 Task: Set the autoplay animated images to sync with system.
Action: Mouse moved to (951, 82)
Screenshot: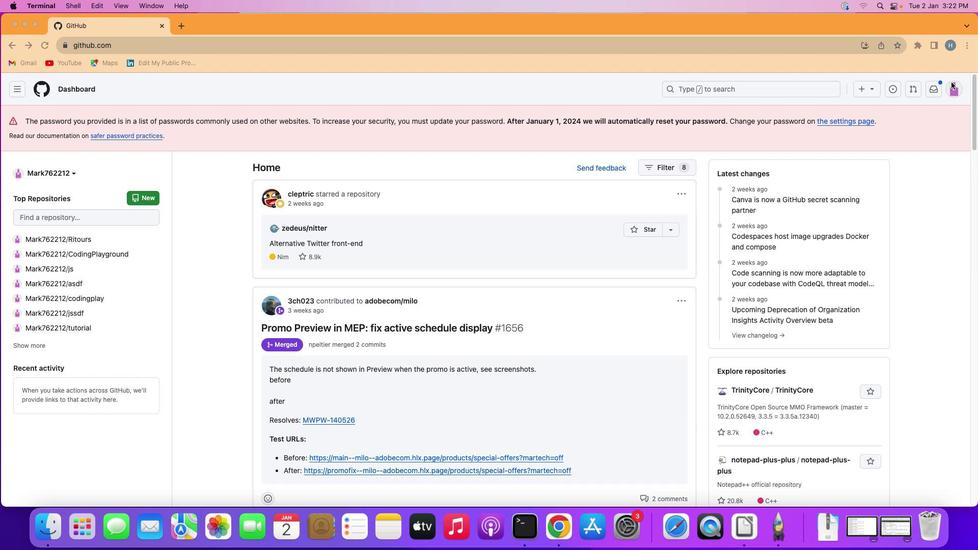 
Action: Mouse pressed left at (951, 82)
Screenshot: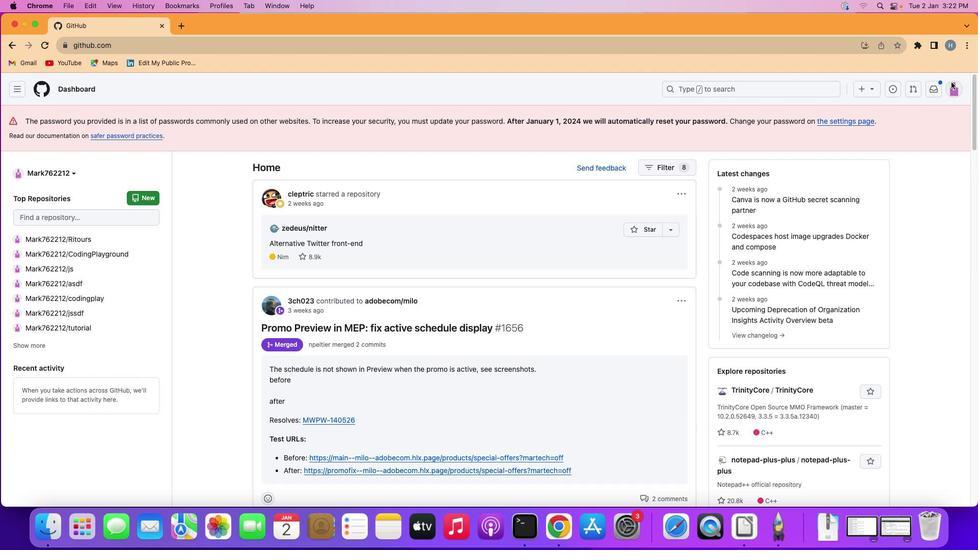 
Action: Mouse moved to (954, 88)
Screenshot: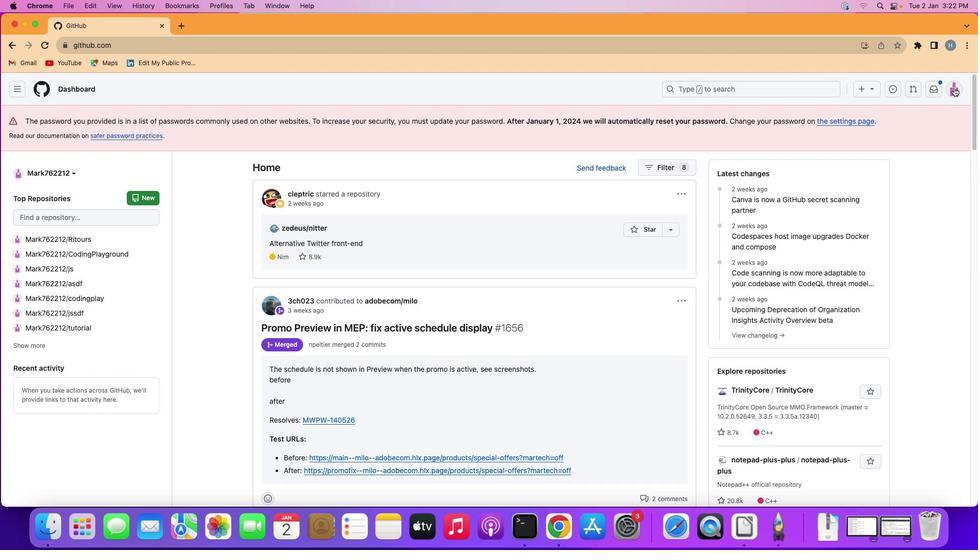 
Action: Mouse pressed left at (954, 88)
Screenshot: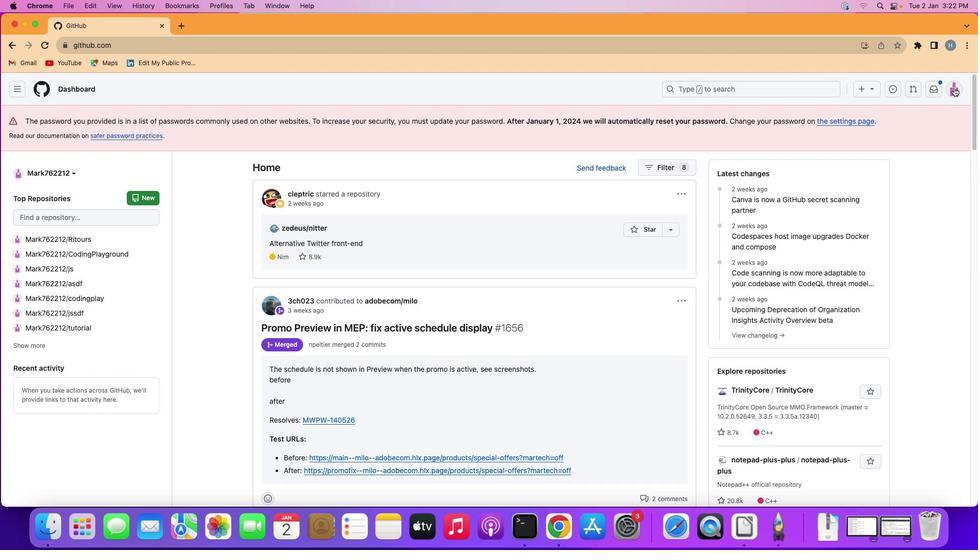 
Action: Mouse moved to (865, 366)
Screenshot: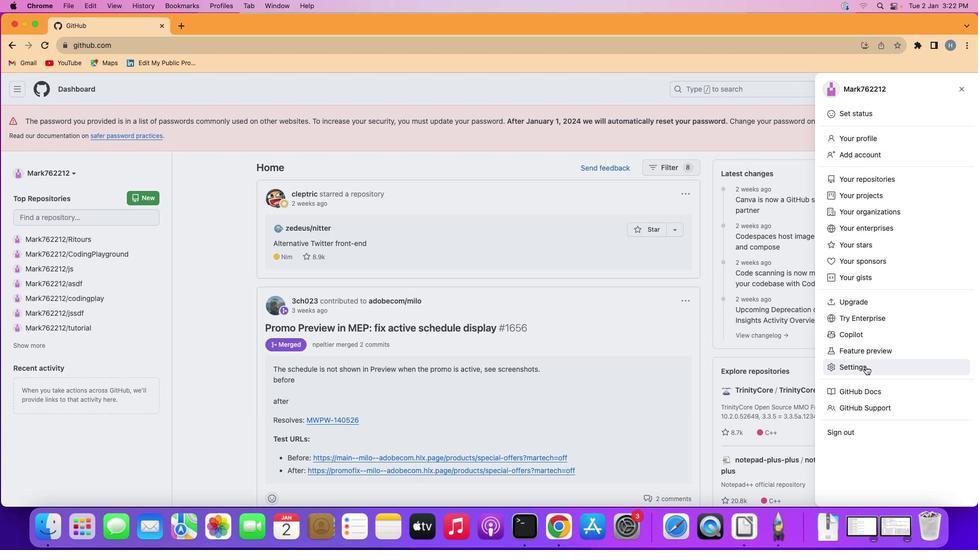 
Action: Mouse pressed left at (865, 366)
Screenshot: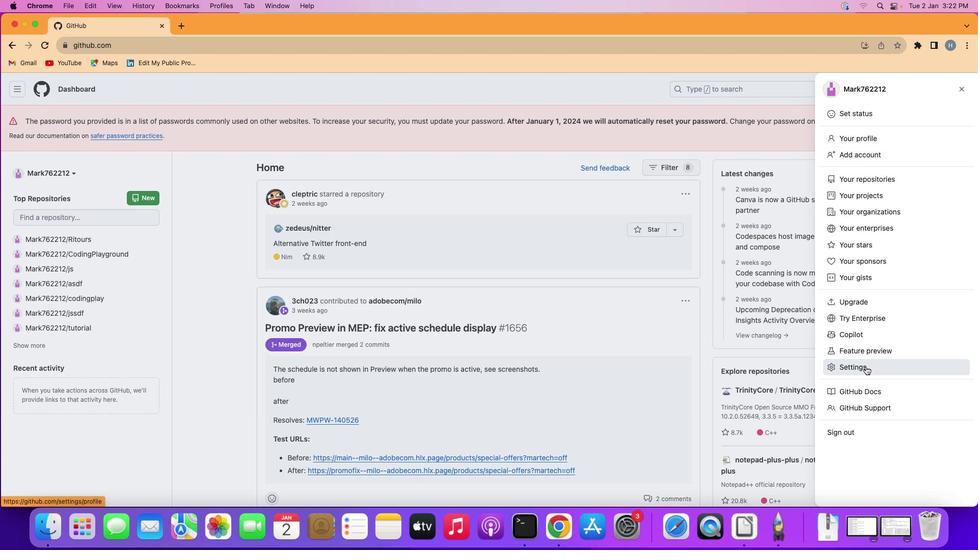
Action: Mouse moved to (237, 257)
Screenshot: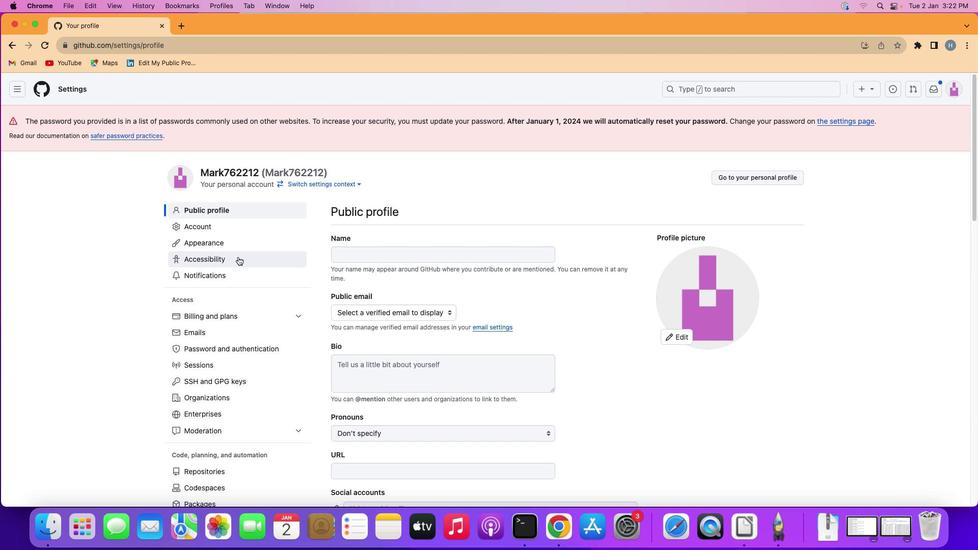 
Action: Mouse pressed left at (237, 257)
Screenshot: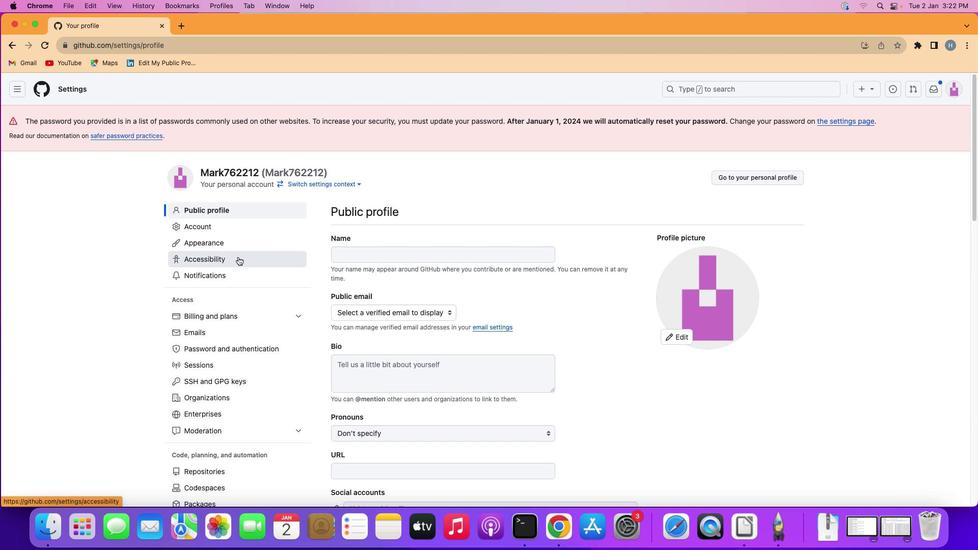 
Action: Mouse moved to (335, 410)
Screenshot: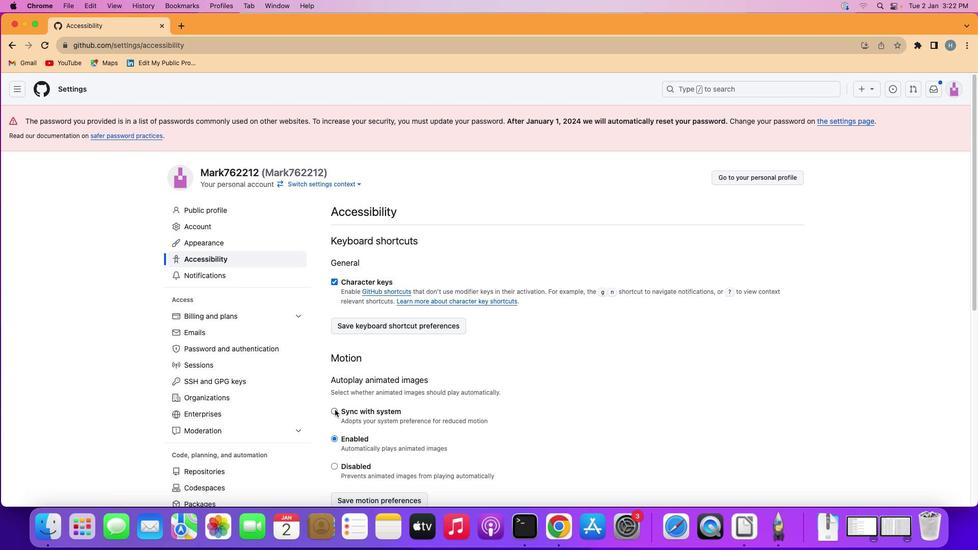 
Action: Mouse pressed left at (335, 410)
Screenshot: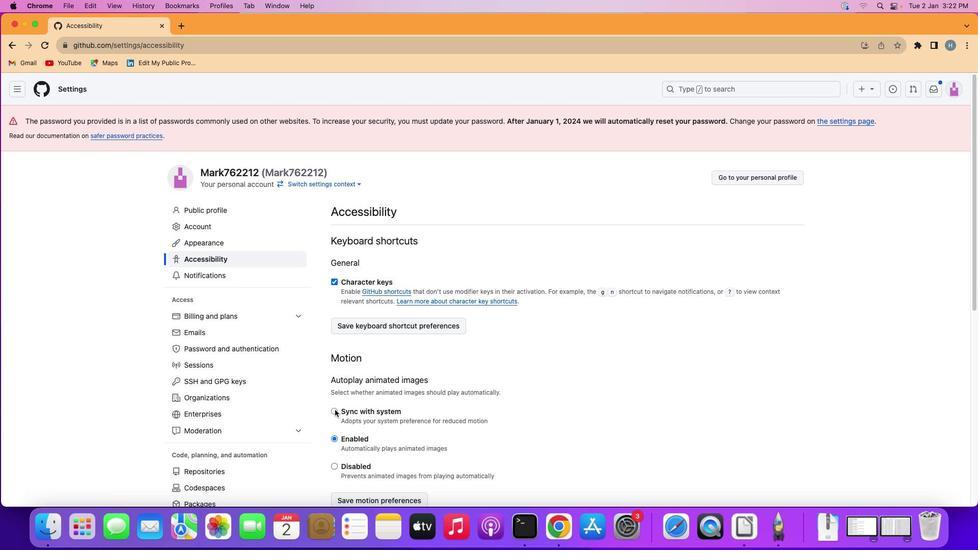 
Action: Mouse moved to (345, 498)
Screenshot: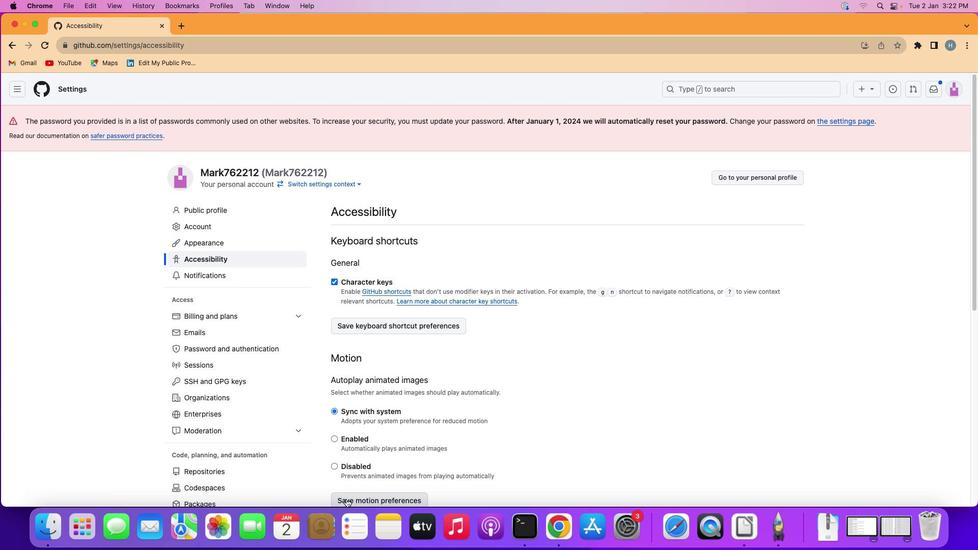 
Action: Mouse pressed left at (345, 498)
Screenshot: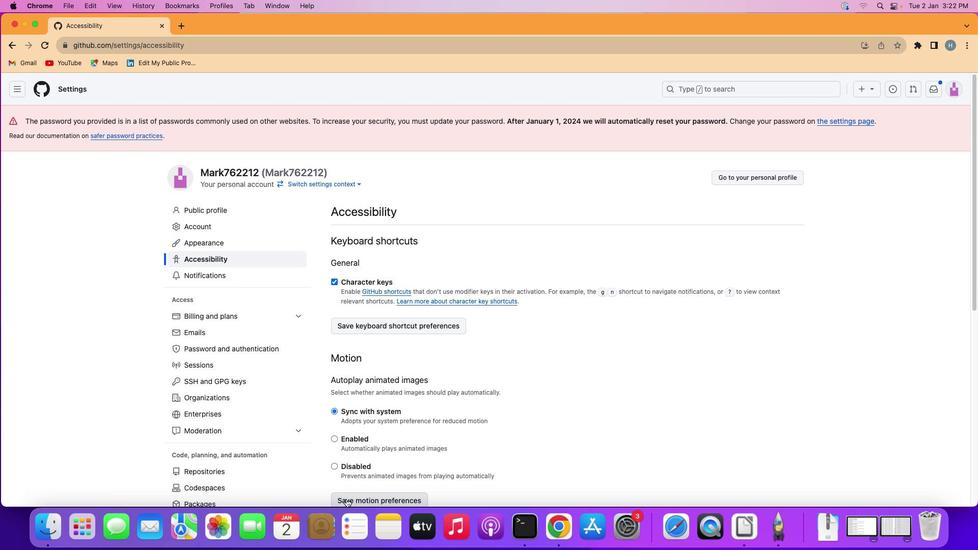 
Action: Mouse moved to (345, 498)
Screenshot: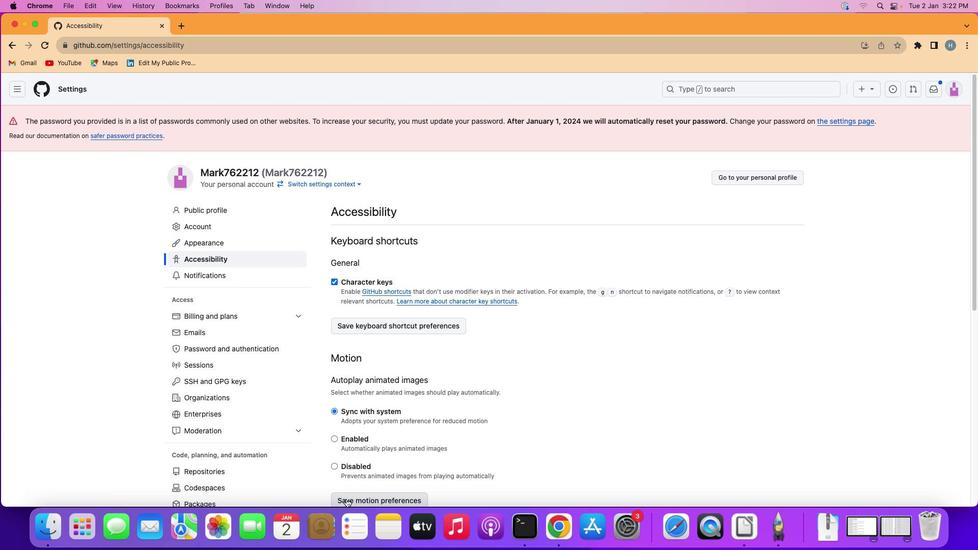 
